 Task: Assign in the project WonderTech the issue 'Integrate a new feedback survey feature into an existing website to gather user feedback and suggestions' to the sprint 'Mission Control'.
Action: Mouse moved to (724, 412)
Screenshot: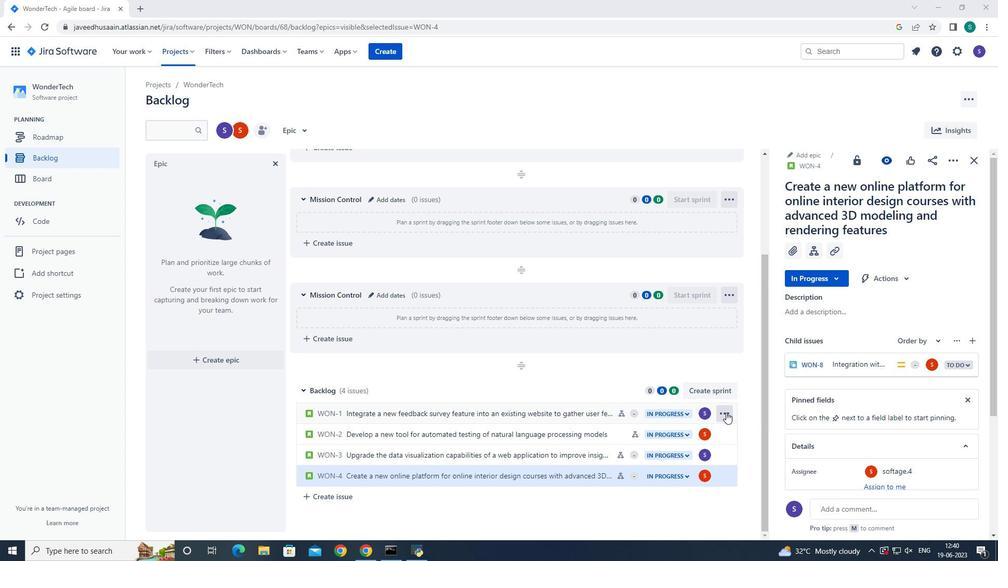 
Action: Mouse pressed left at (724, 412)
Screenshot: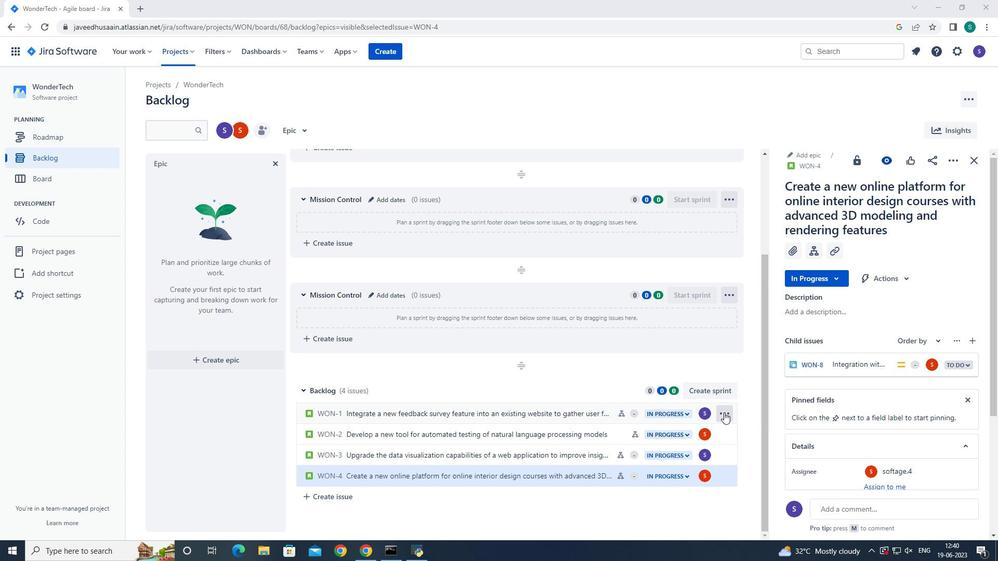 
Action: Mouse moved to (694, 320)
Screenshot: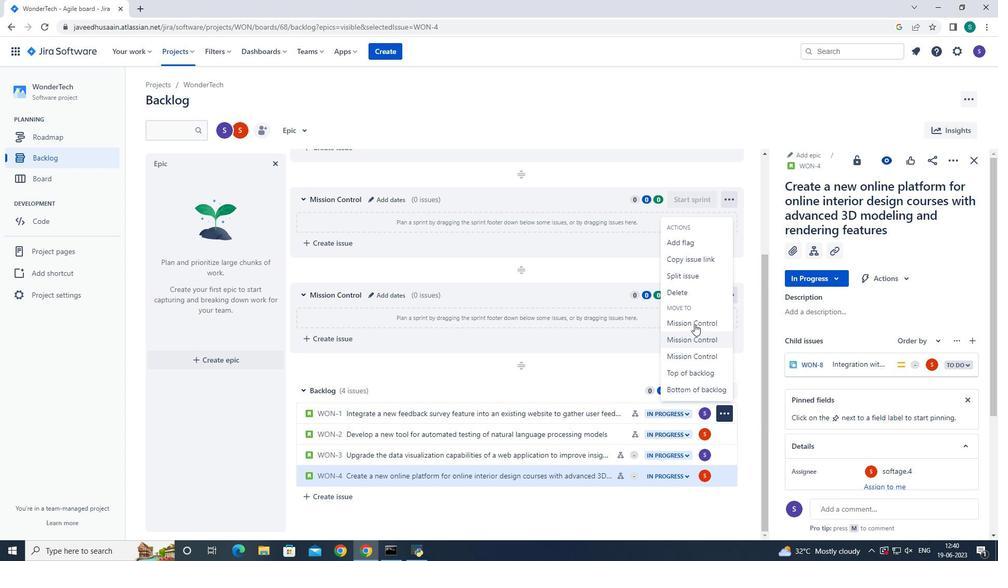 
Action: Mouse pressed left at (694, 320)
Screenshot: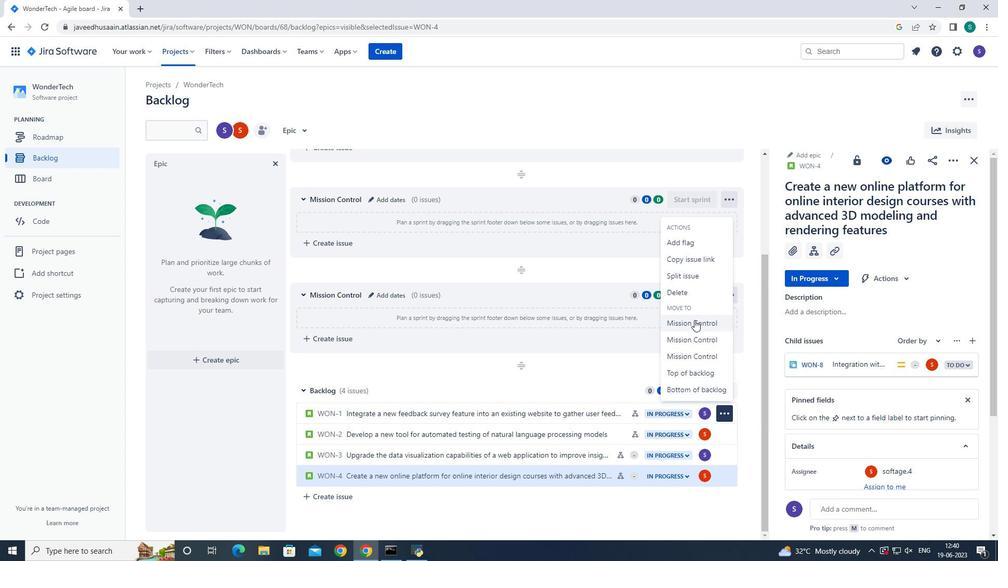 
